 Task: Set the Temporal chroma strength for the high-quality 3D Denoiser filter to 4.10.
Action: Mouse moved to (103, 19)
Screenshot: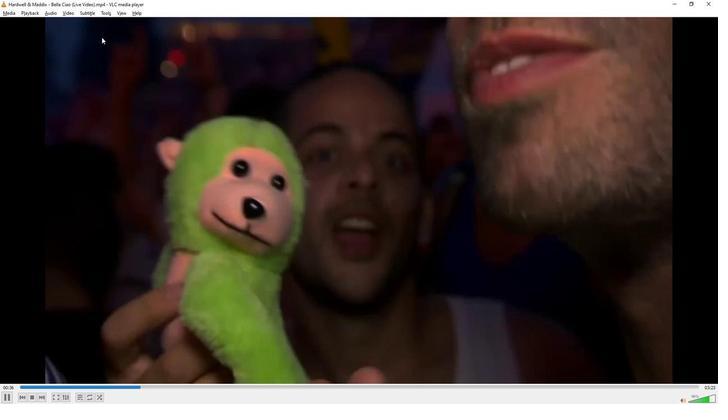 
Action: Mouse pressed left at (103, 19)
Screenshot: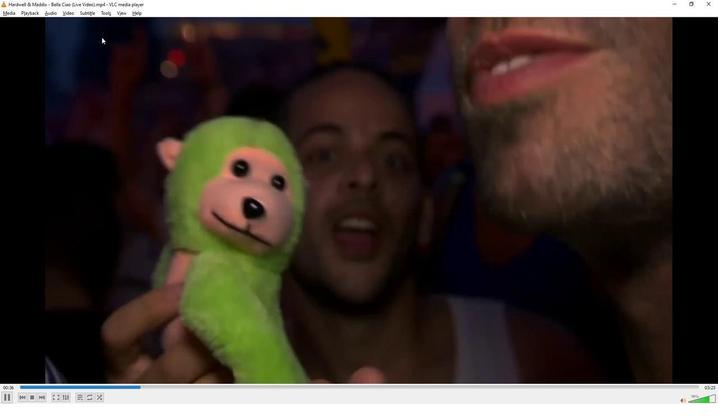 
Action: Mouse moved to (106, 14)
Screenshot: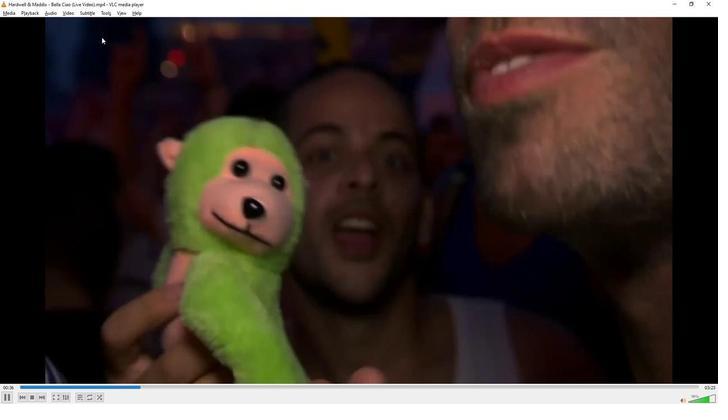 
Action: Mouse pressed left at (106, 14)
Screenshot: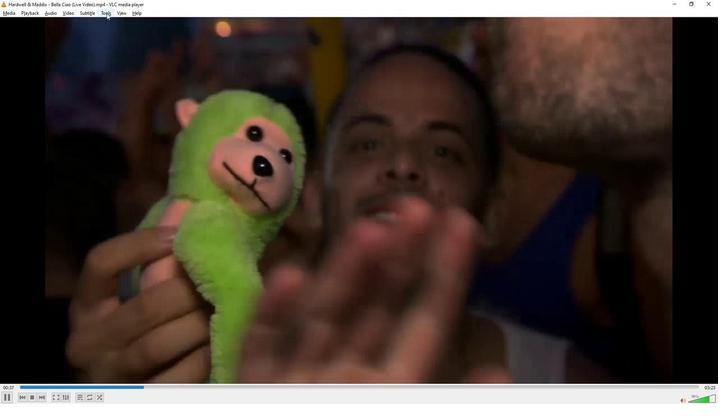 
Action: Mouse moved to (120, 99)
Screenshot: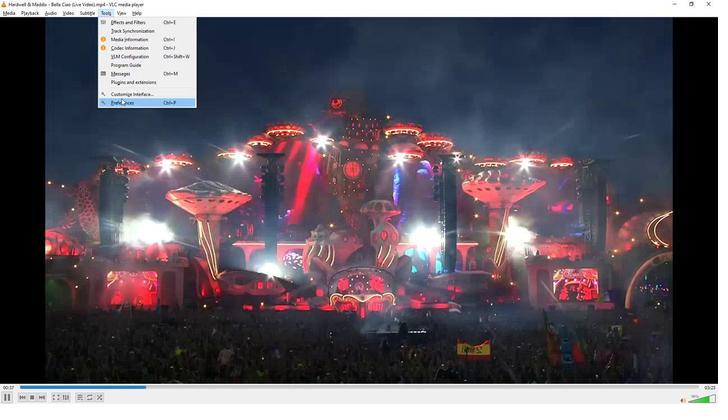 
Action: Mouse pressed left at (120, 99)
Screenshot: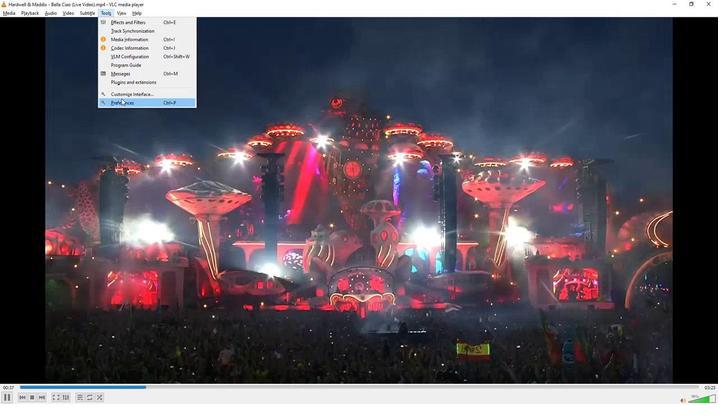 
Action: Mouse moved to (160, 319)
Screenshot: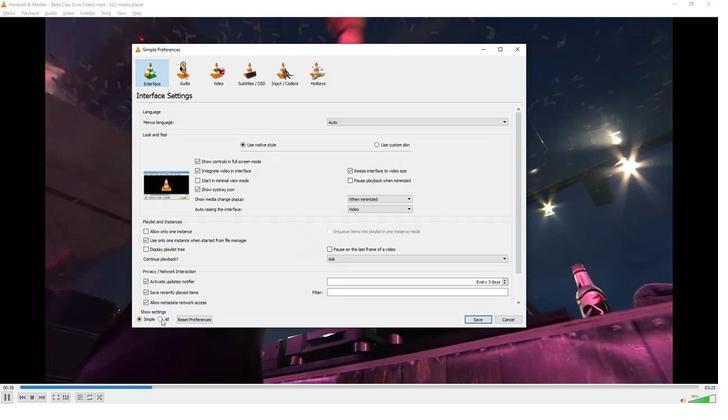 
Action: Mouse pressed left at (160, 319)
Screenshot: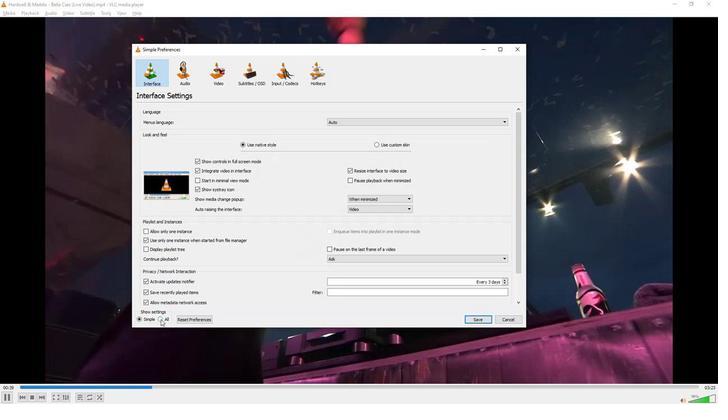 
Action: Mouse moved to (158, 261)
Screenshot: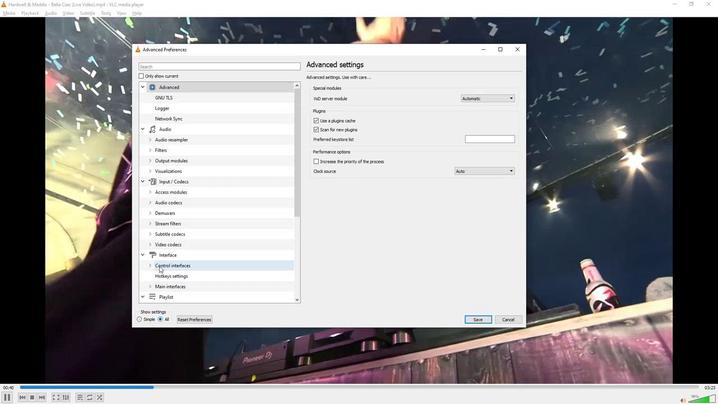 
Action: Mouse scrolled (158, 261) with delta (0, 0)
Screenshot: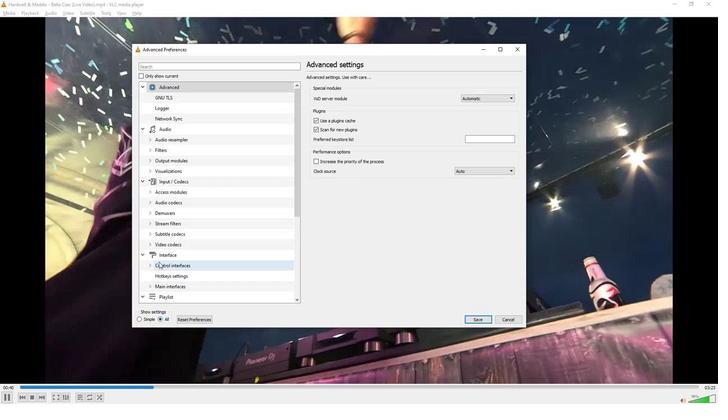 
Action: Mouse scrolled (158, 261) with delta (0, 0)
Screenshot: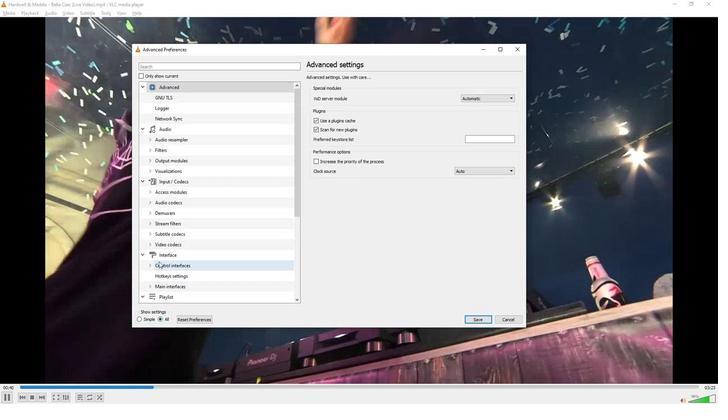 
Action: Mouse scrolled (158, 261) with delta (0, 0)
Screenshot: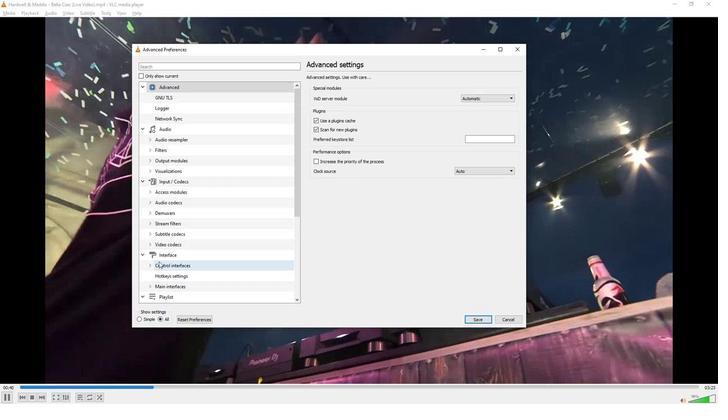 
Action: Mouse scrolled (158, 261) with delta (0, 0)
Screenshot: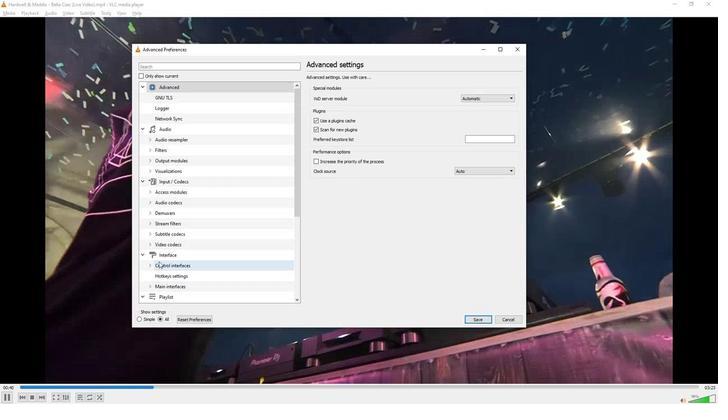 
Action: Mouse scrolled (158, 261) with delta (0, 0)
Screenshot: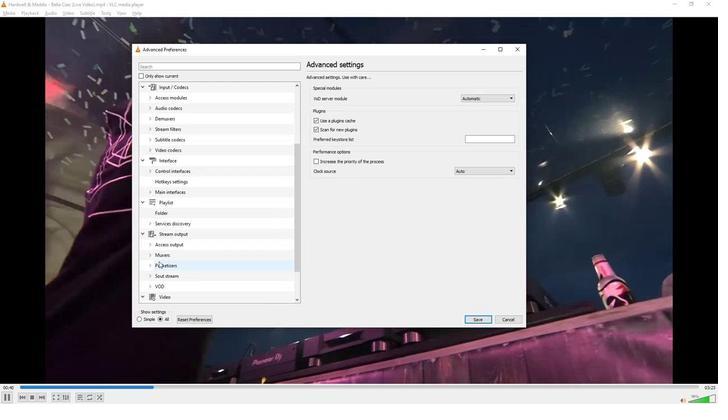 
Action: Mouse scrolled (158, 261) with delta (0, 0)
Screenshot: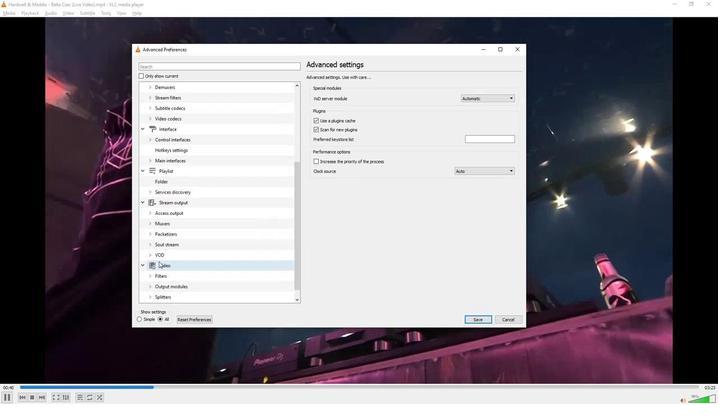
Action: Mouse moved to (157, 261)
Screenshot: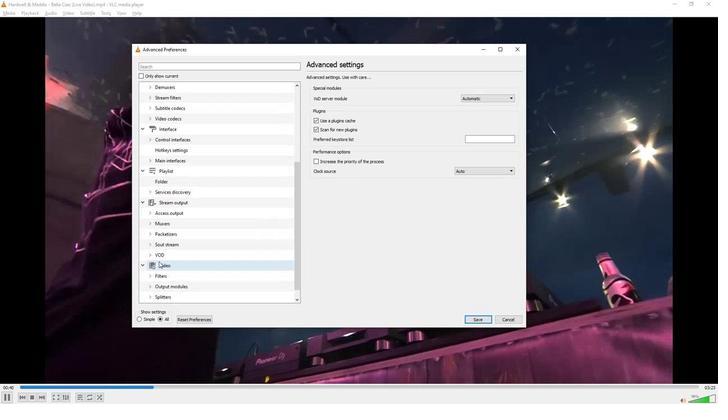 
Action: Mouse scrolled (157, 261) with delta (0, 0)
Screenshot: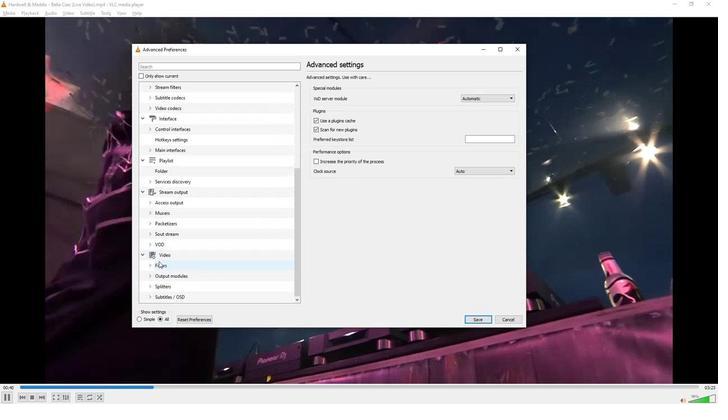 
Action: Mouse scrolled (157, 261) with delta (0, 0)
Screenshot: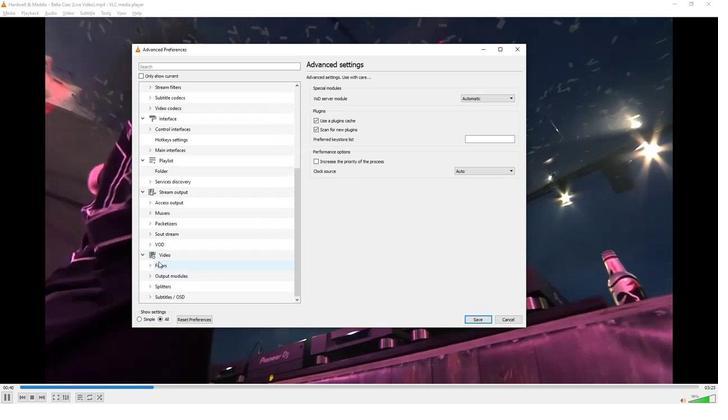 
Action: Mouse moved to (148, 267)
Screenshot: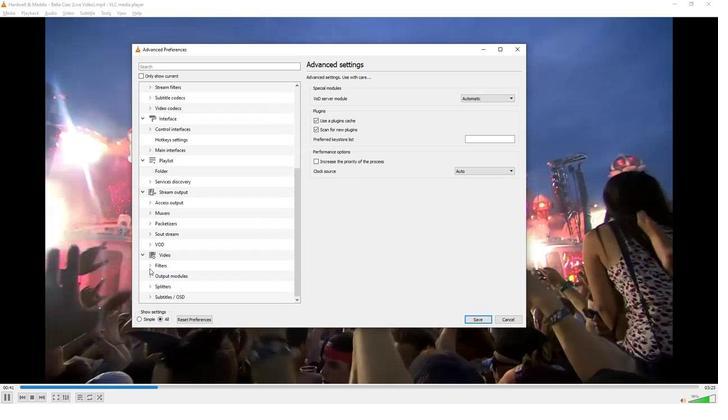
Action: Mouse pressed left at (148, 267)
Screenshot: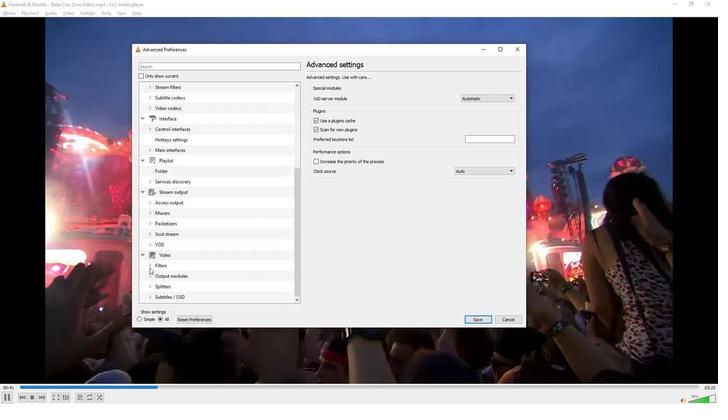
Action: Mouse scrolled (148, 267) with delta (0, 0)
Screenshot: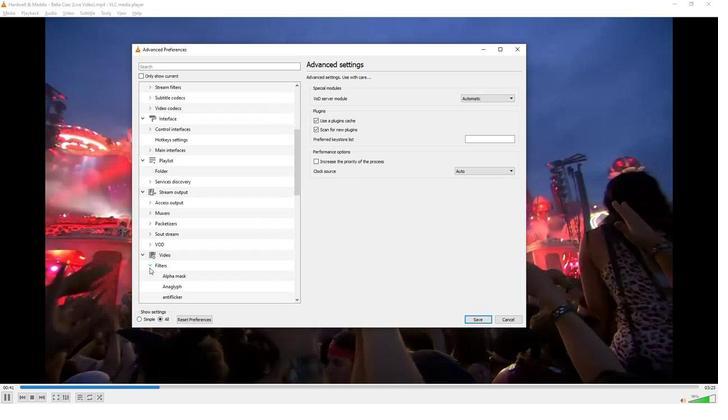 
Action: Mouse scrolled (148, 267) with delta (0, 0)
Screenshot: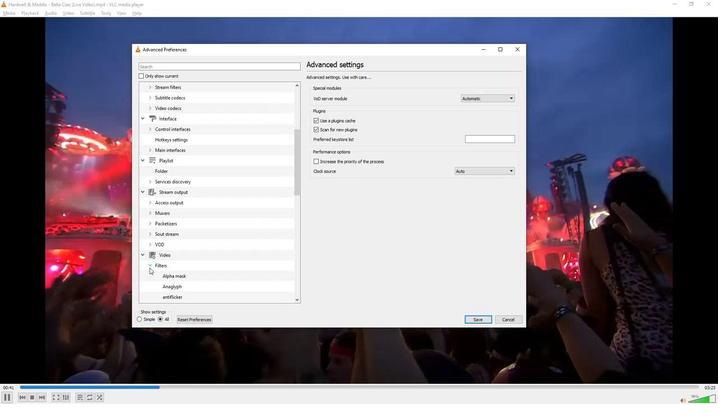
Action: Mouse scrolled (148, 267) with delta (0, 0)
Screenshot: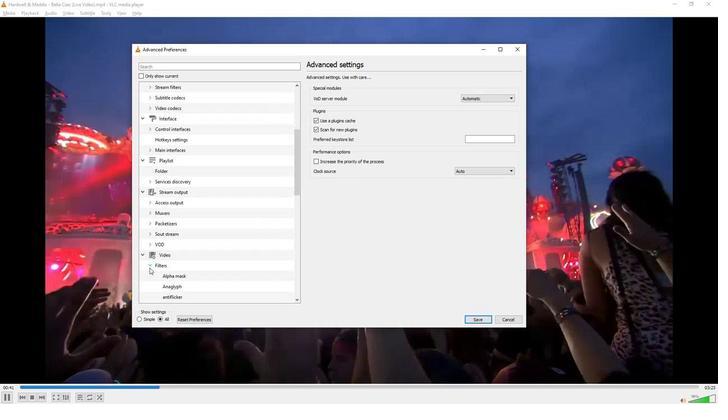 
Action: Mouse scrolled (148, 267) with delta (0, 0)
Screenshot: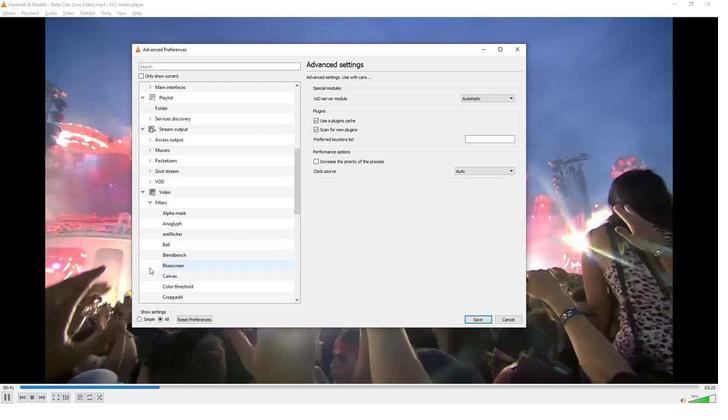 
Action: Mouse scrolled (148, 267) with delta (0, 0)
Screenshot: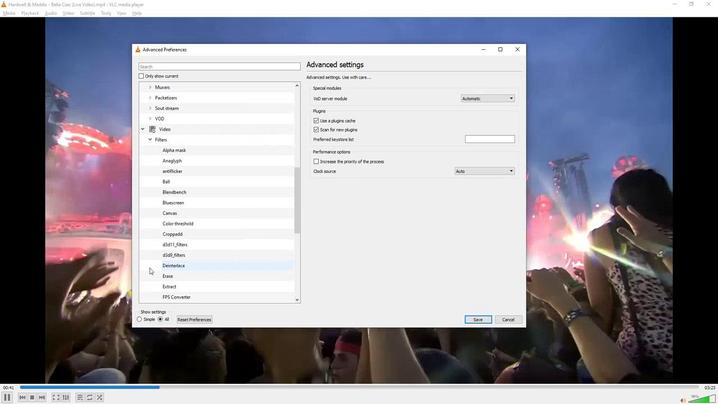 
Action: Mouse moved to (177, 256)
Screenshot: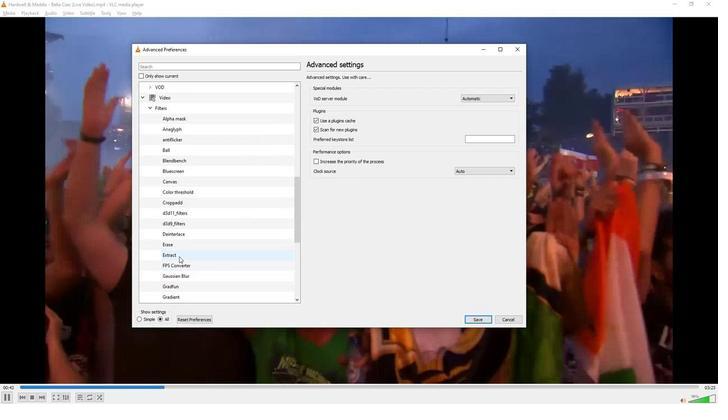 
Action: Mouse scrolled (177, 256) with delta (0, 0)
Screenshot: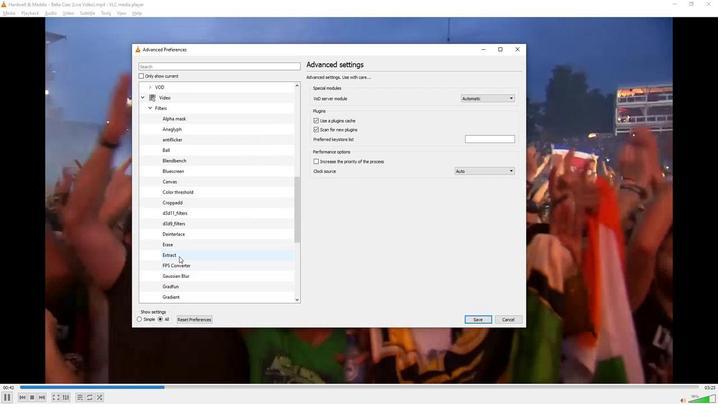 
Action: Mouse moved to (171, 285)
Screenshot: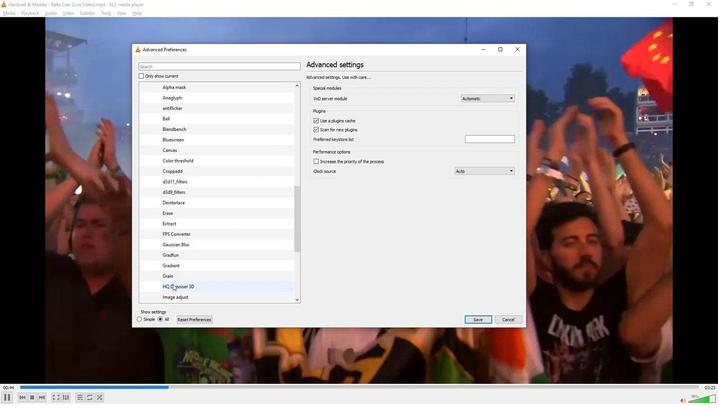 
Action: Mouse pressed left at (171, 285)
Screenshot: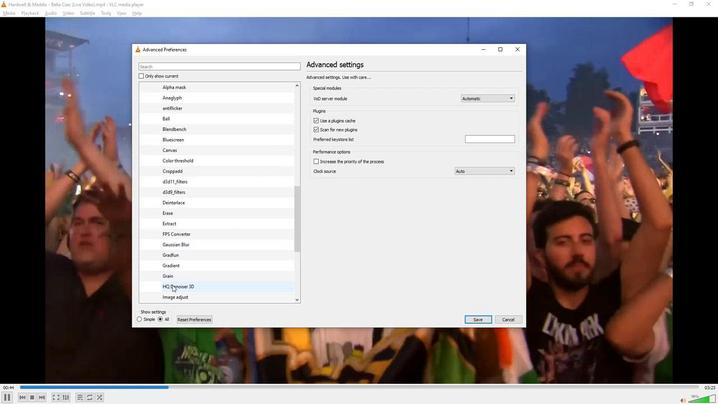 
Action: Mouse moved to (515, 121)
Screenshot: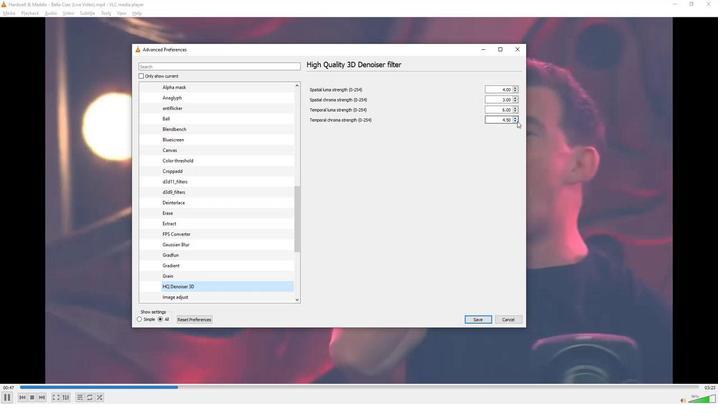 
Action: Mouse pressed left at (515, 121)
Screenshot: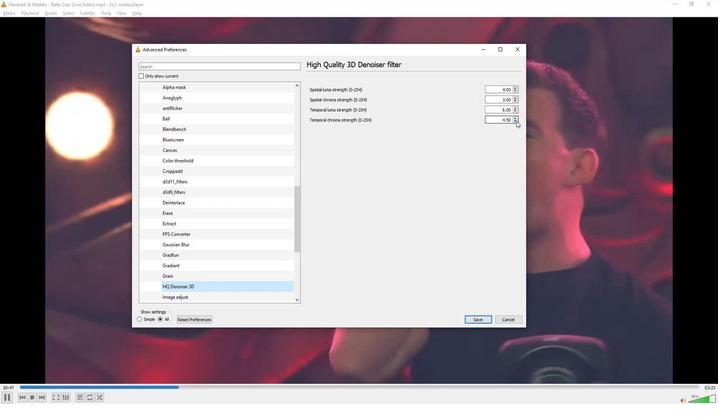 
Action: Mouse moved to (514, 121)
Screenshot: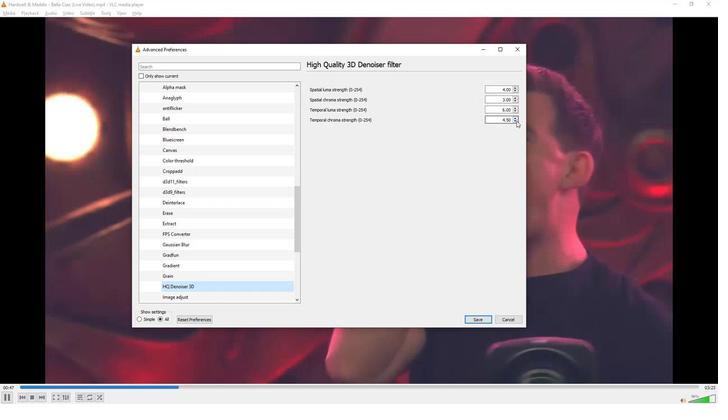 
Action: Mouse pressed left at (514, 121)
Screenshot: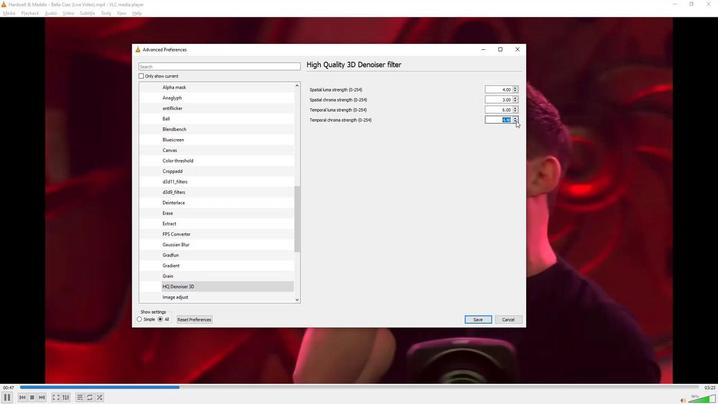 
Action: Mouse pressed left at (514, 121)
Screenshot: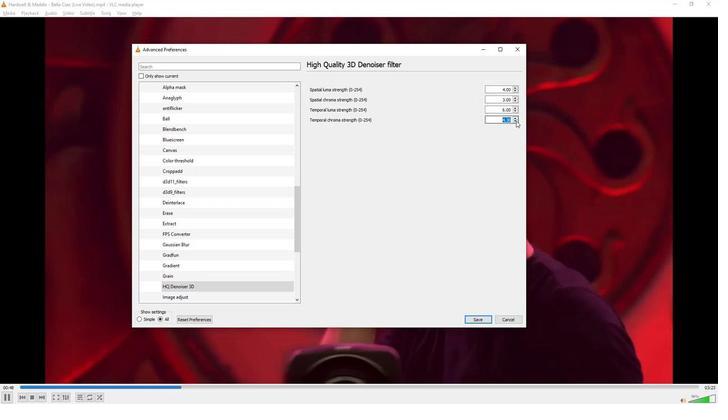 
Action: Mouse pressed left at (514, 121)
Screenshot: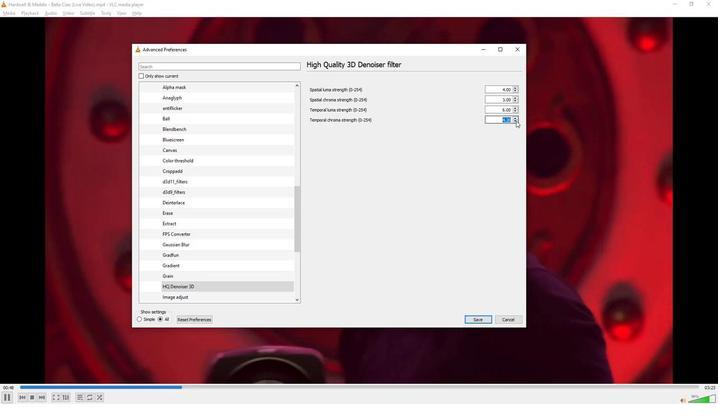 
Action: Mouse moved to (499, 149)
Screenshot: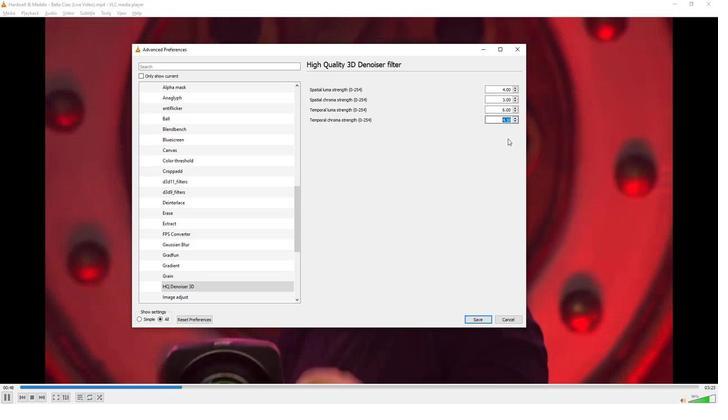 
Action: Mouse pressed left at (499, 149)
Screenshot: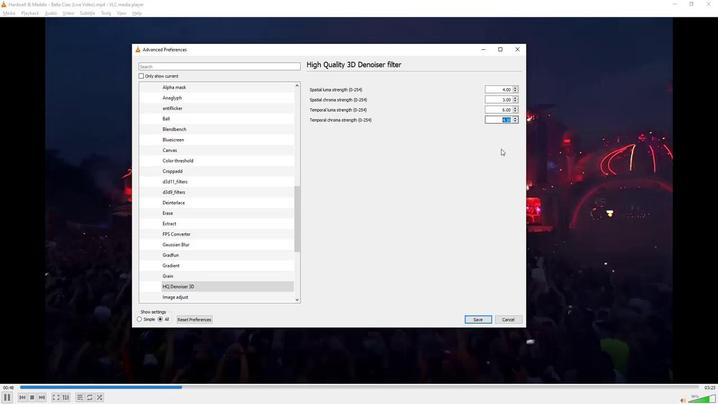 
